 Task: Select the auto option in the terminal command failed.
Action: Mouse moved to (15, 500)
Screenshot: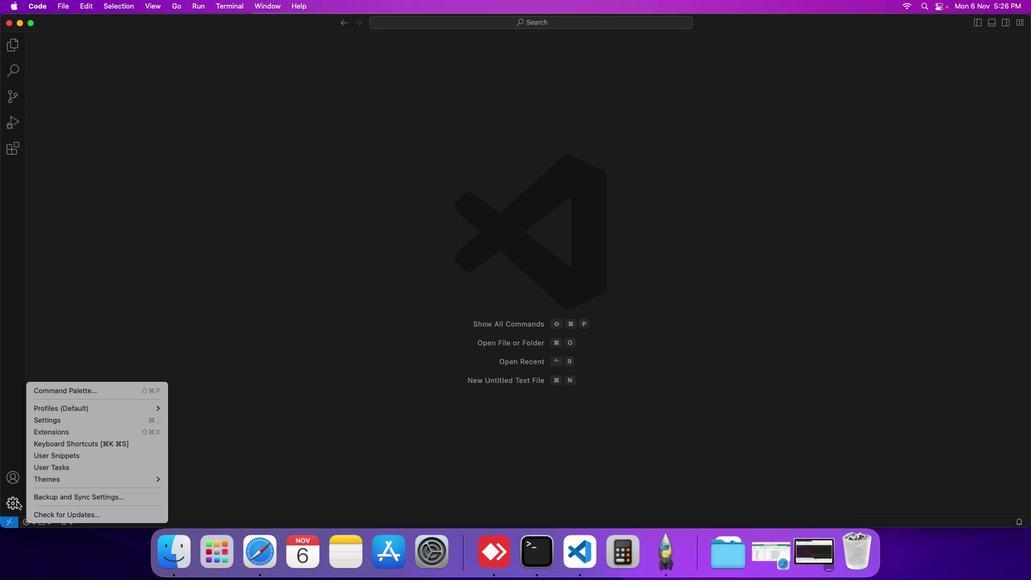 
Action: Mouse pressed left at (15, 500)
Screenshot: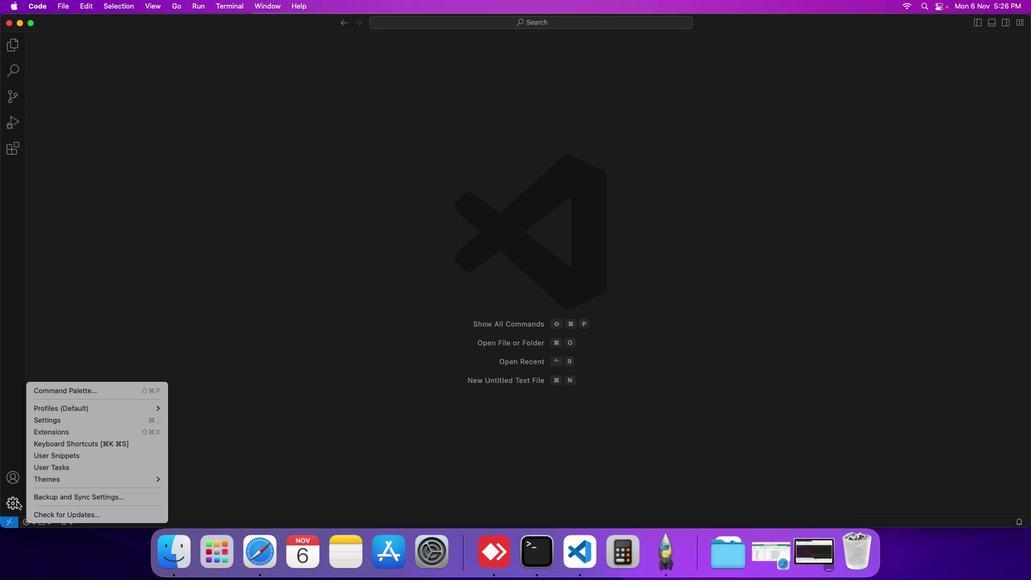 
Action: Mouse moved to (51, 420)
Screenshot: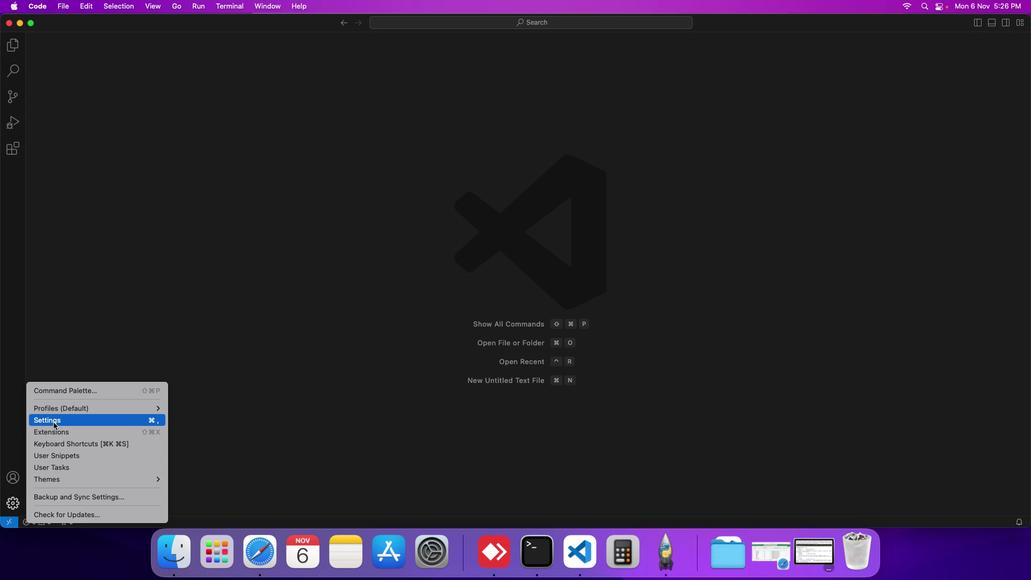 
Action: Mouse pressed left at (51, 420)
Screenshot: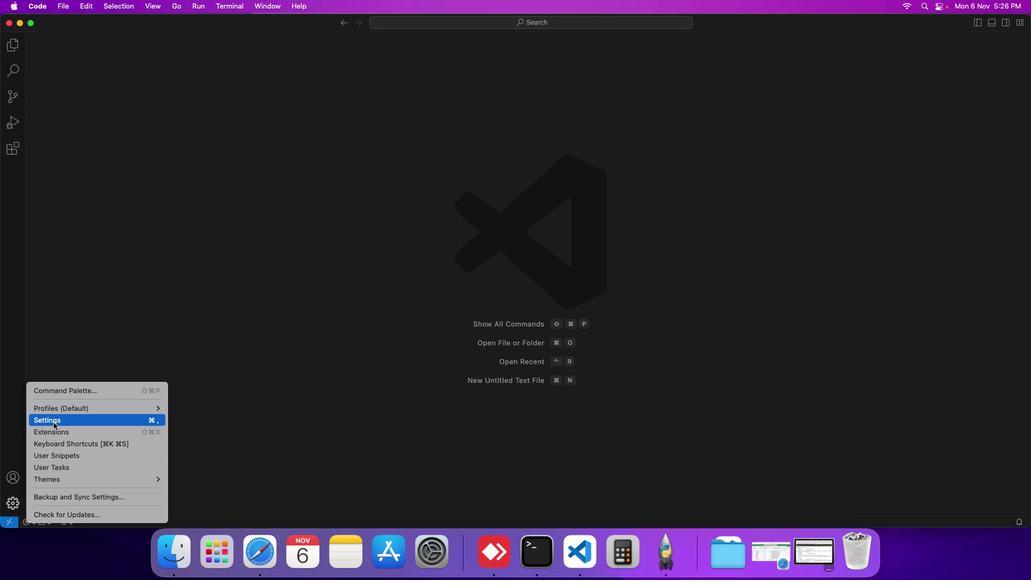 
Action: Mouse moved to (258, 152)
Screenshot: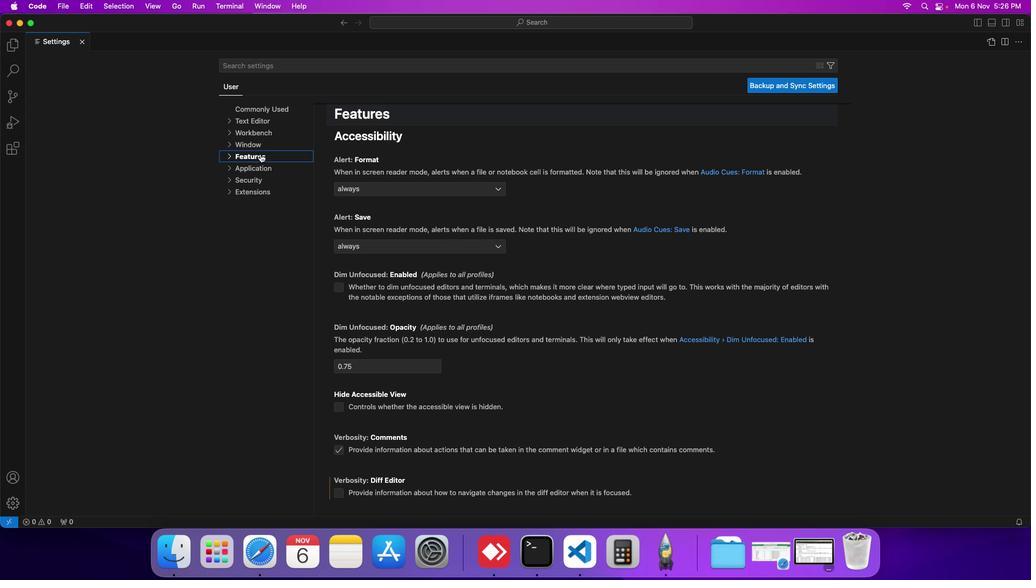 
Action: Mouse pressed left at (258, 152)
Screenshot: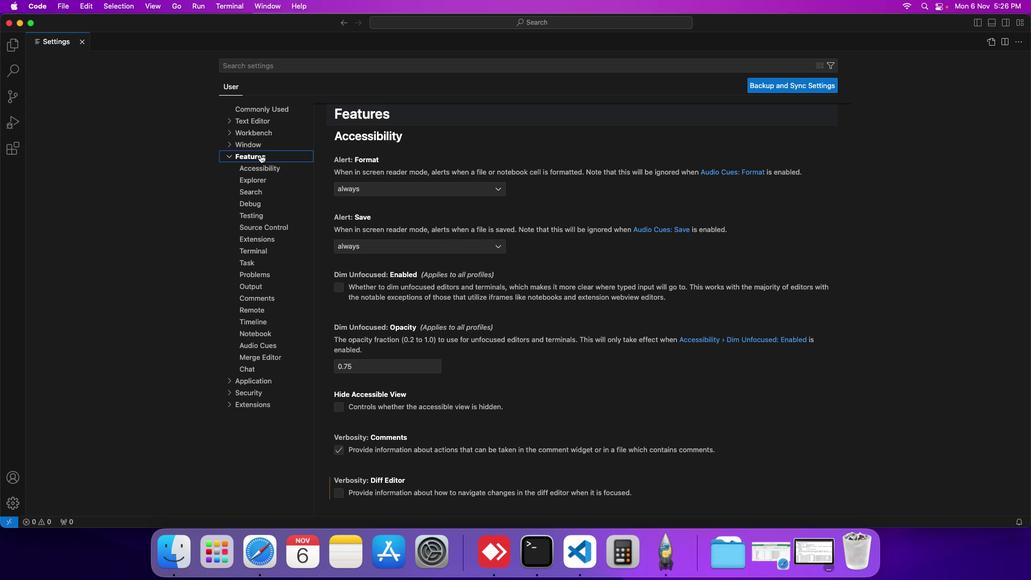 
Action: Mouse moved to (256, 342)
Screenshot: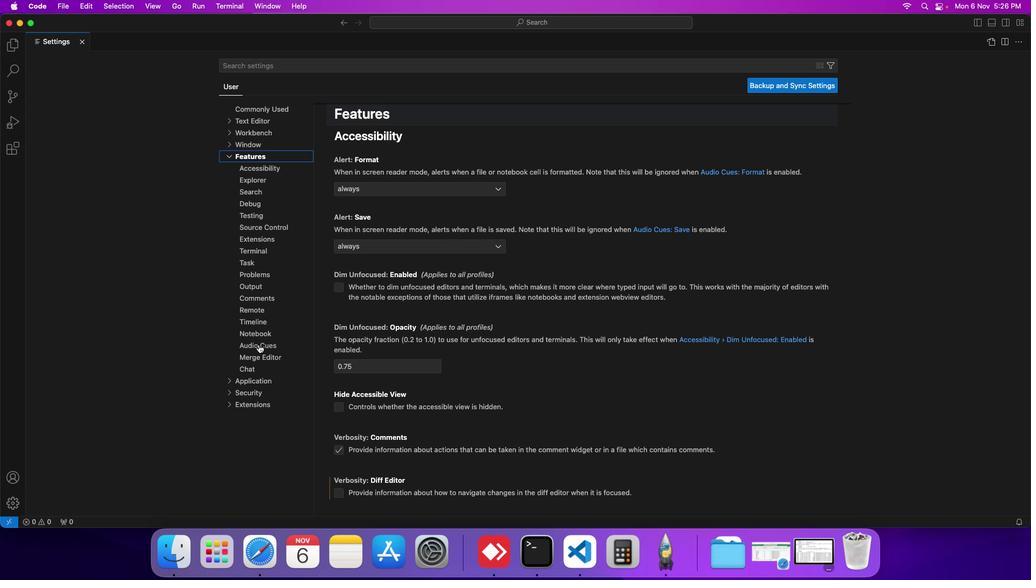 
Action: Mouse pressed left at (256, 342)
Screenshot: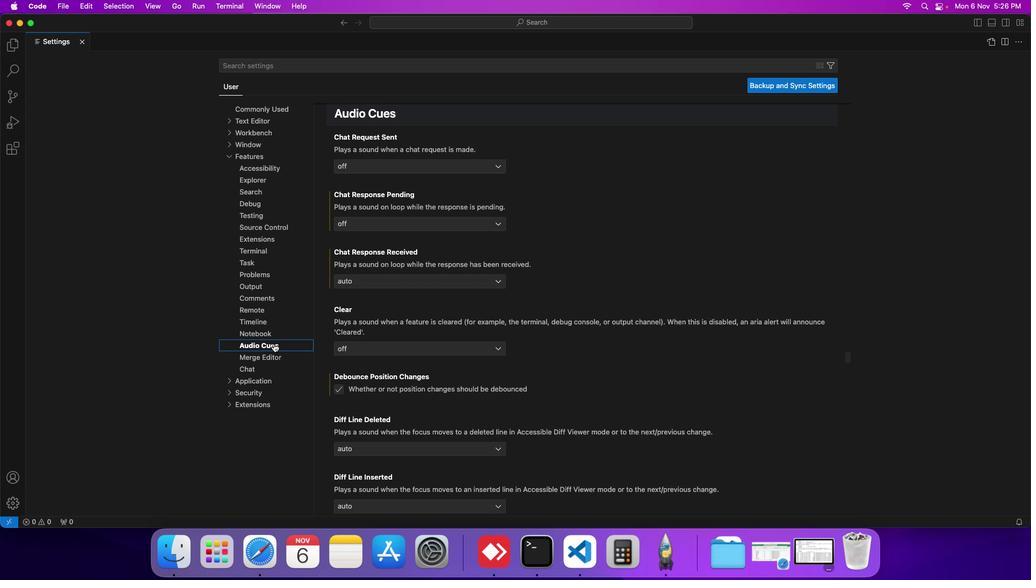 
Action: Mouse moved to (427, 354)
Screenshot: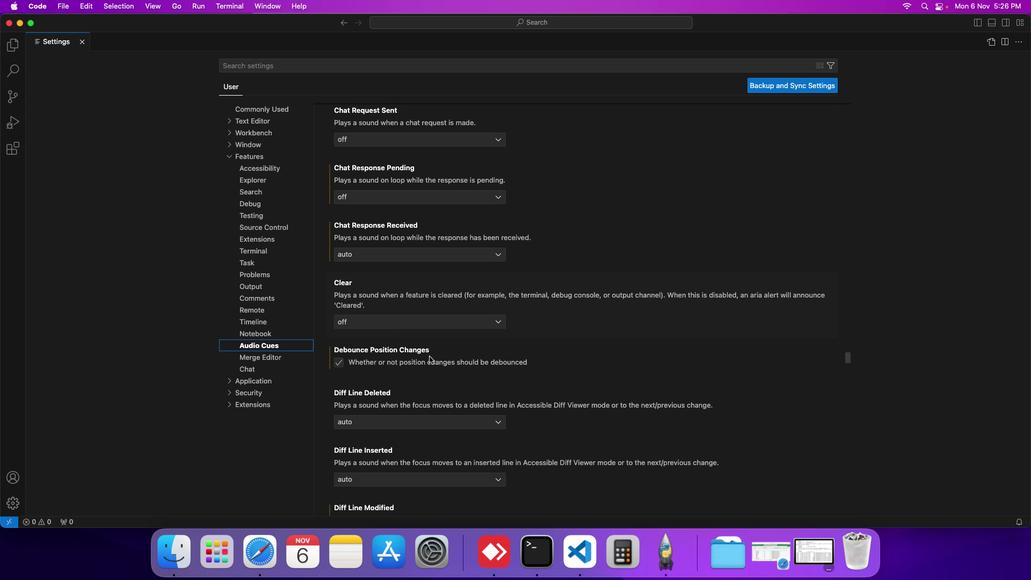 
Action: Mouse scrolled (427, 354) with delta (-1, -2)
Screenshot: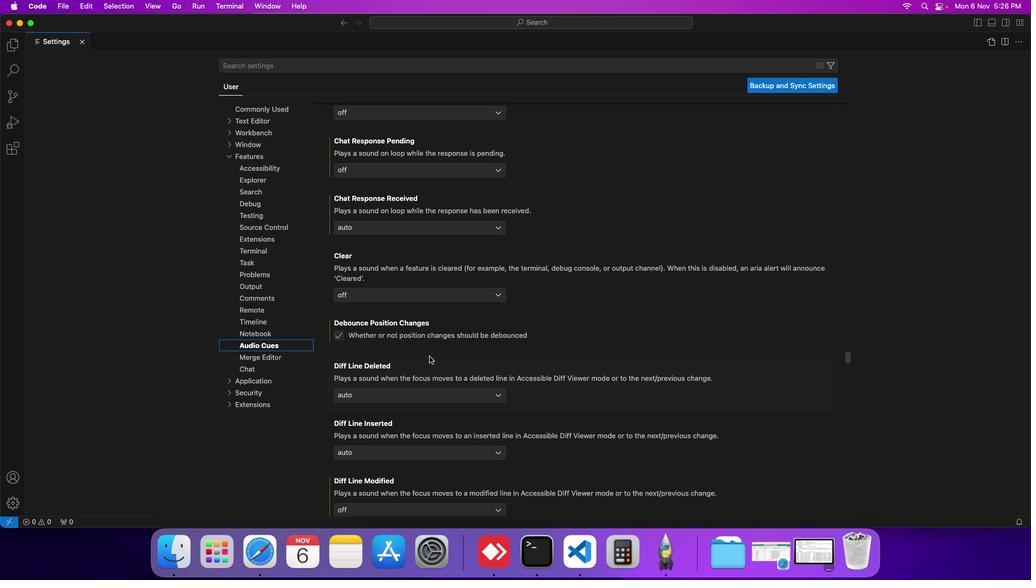 
Action: Mouse scrolled (427, 354) with delta (-1, -2)
Screenshot: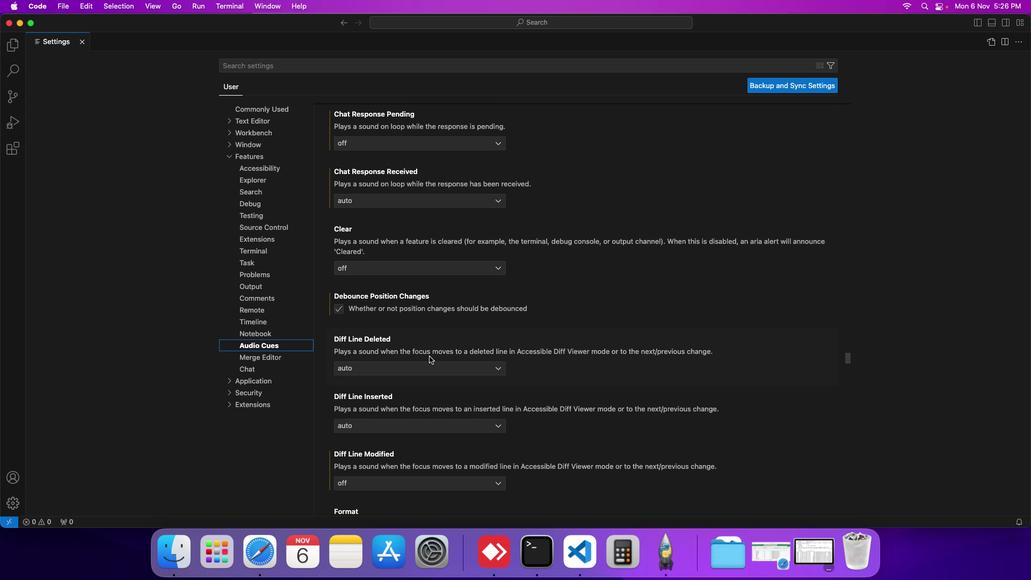 
Action: Mouse scrolled (427, 354) with delta (-1, -2)
Screenshot: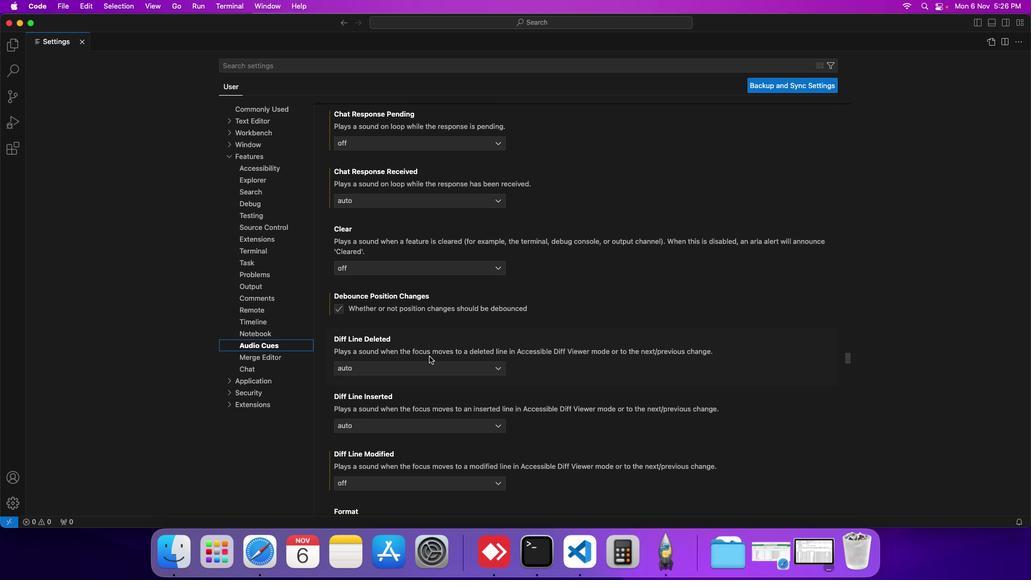 
Action: Mouse scrolled (427, 354) with delta (-1, -2)
Screenshot: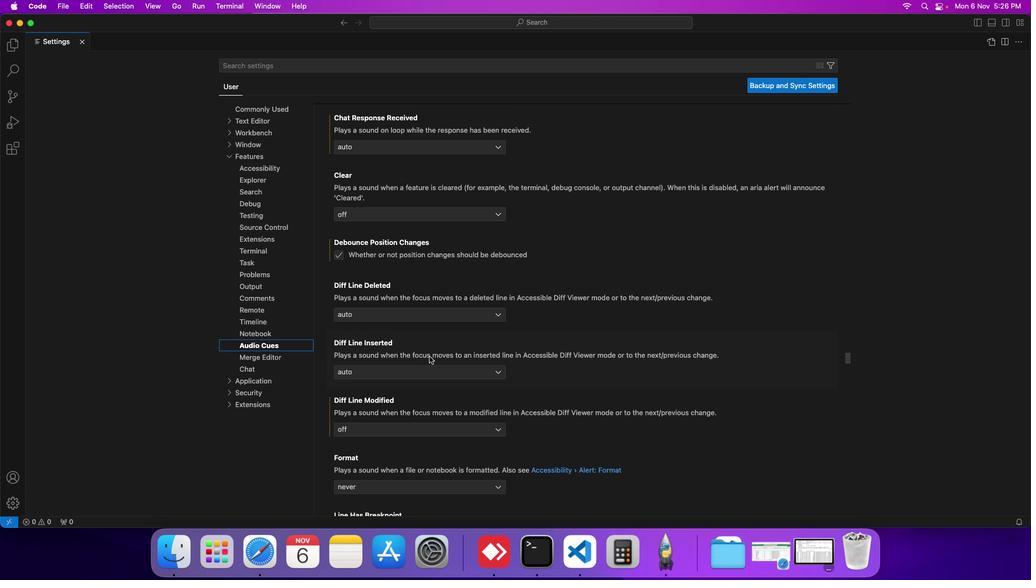
Action: Mouse scrolled (427, 354) with delta (-1, -2)
Screenshot: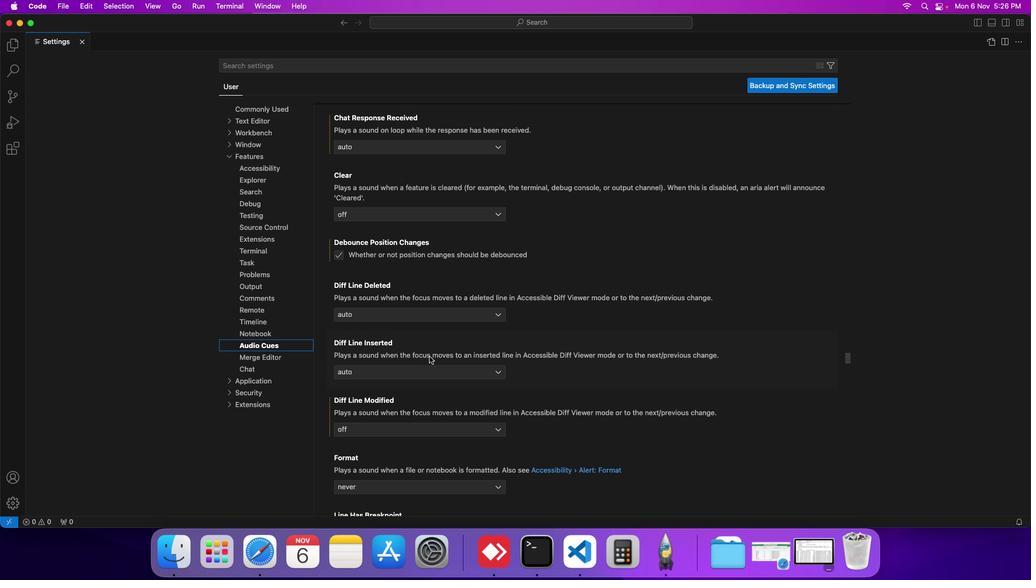 
Action: Mouse scrolled (427, 354) with delta (-1, -2)
Screenshot: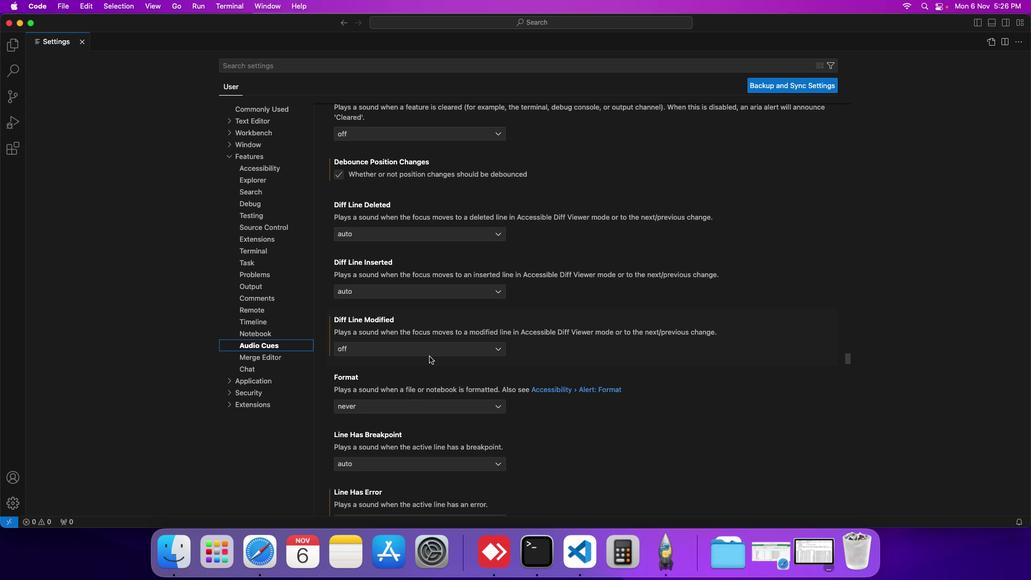 
Action: Mouse scrolled (427, 354) with delta (-1, -2)
Screenshot: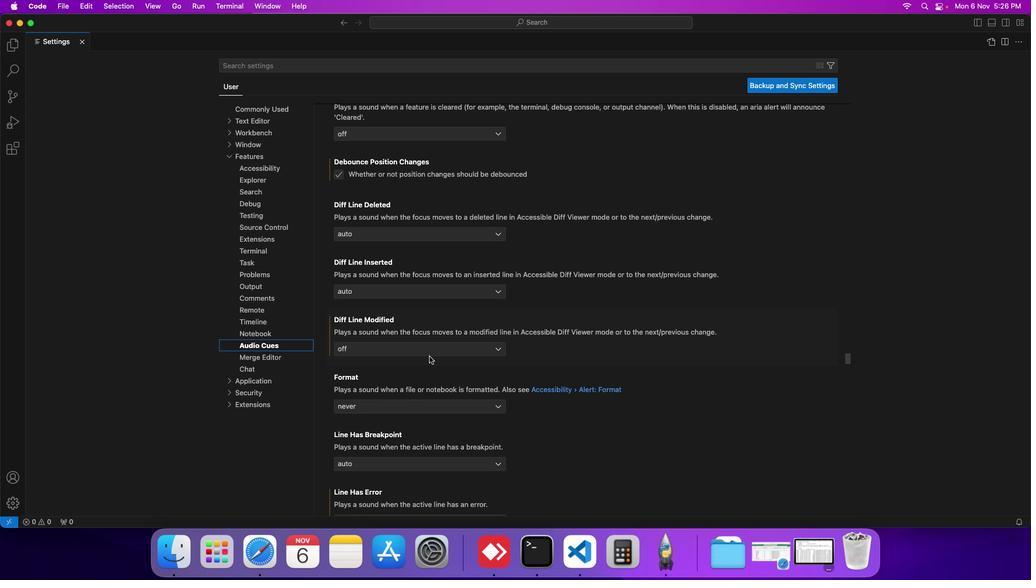 
Action: Mouse scrolled (427, 354) with delta (-1, -2)
Screenshot: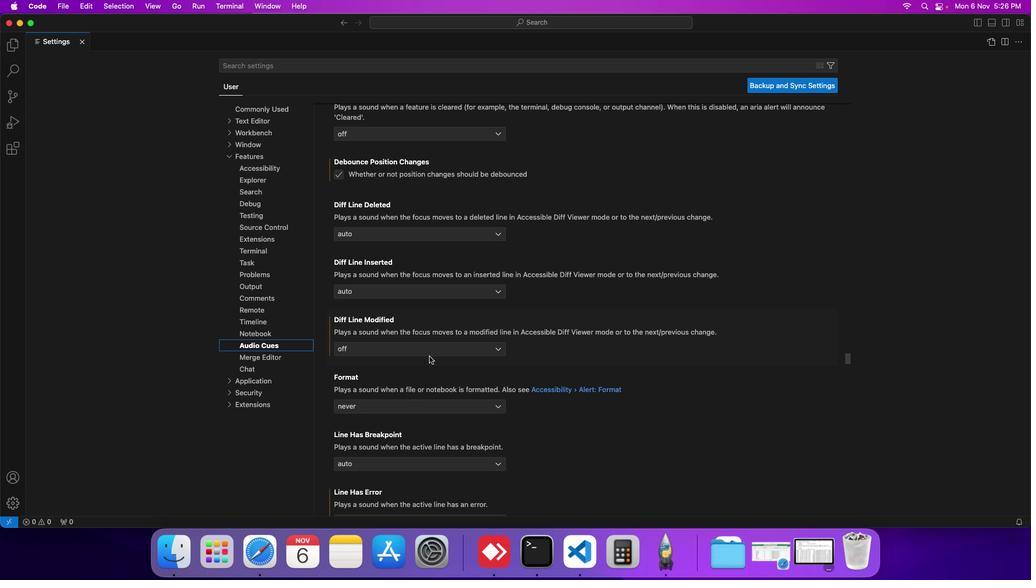 
Action: Mouse scrolled (427, 354) with delta (-1, -2)
Screenshot: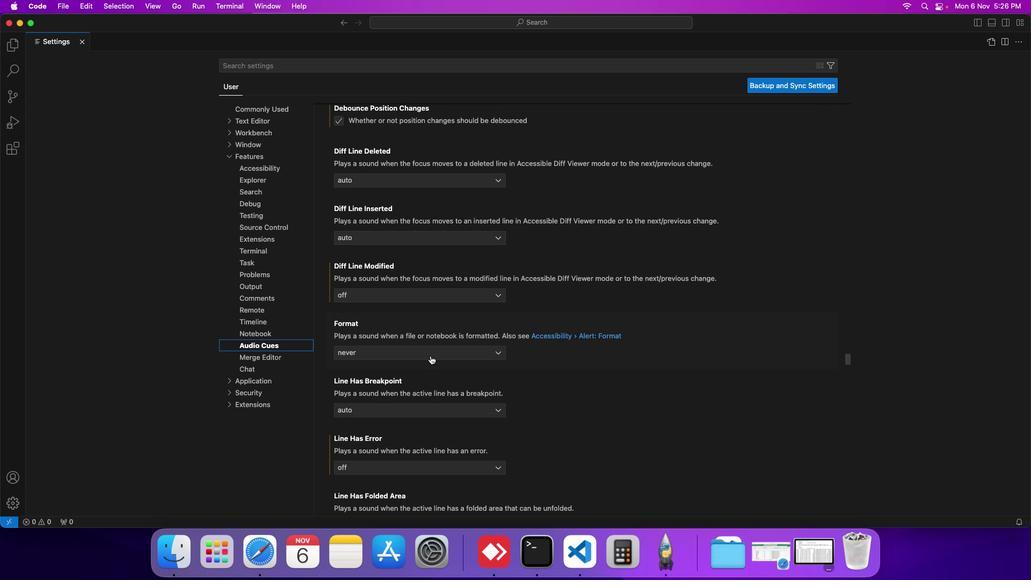 
Action: Mouse scrolled (427, 354) with delta (-1, -2)
Screenshot: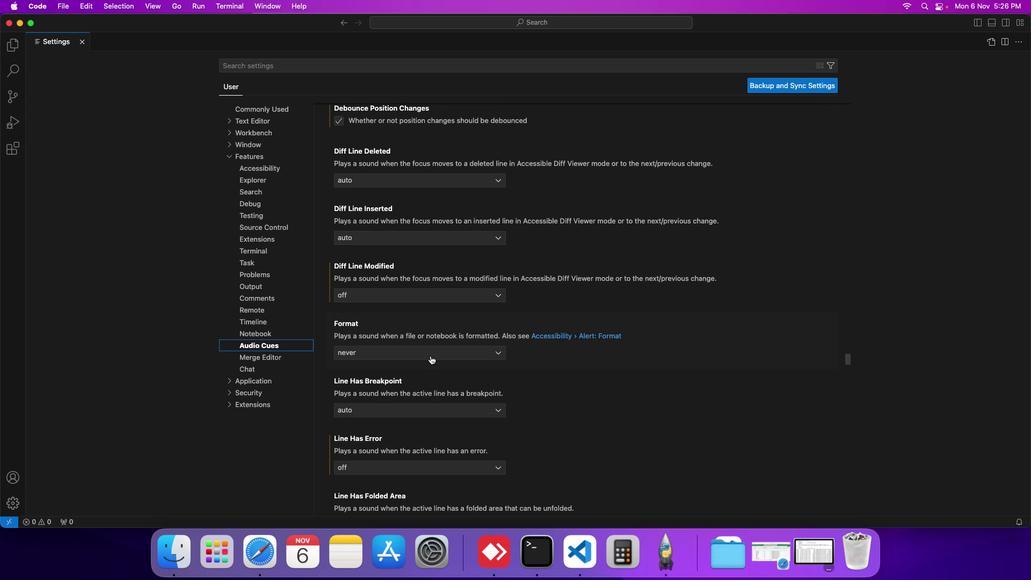 
Action: Mouse moved to (428, 354)
Screenshot: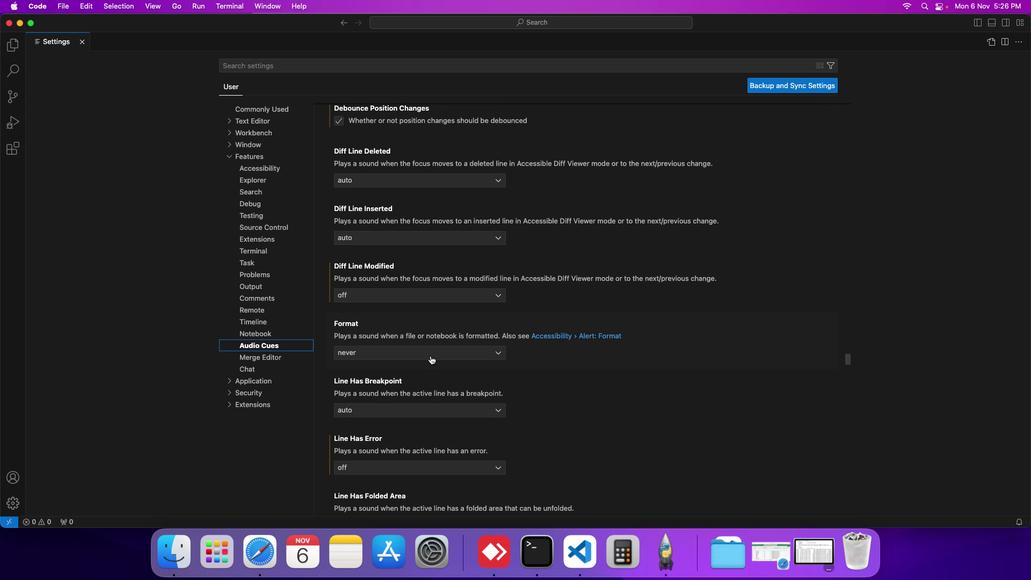 
Action: Mouse scrolled (428, 354) with delta (-1, -2)
Screenshot: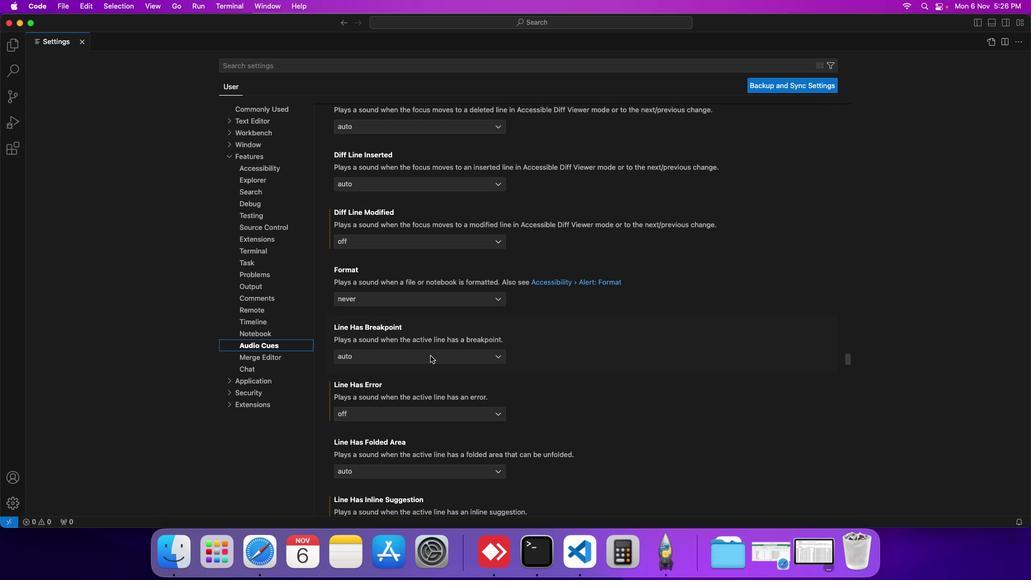 
Action: Mouse scrolled (428, 354) with delta (-1, -2)
Screenshot: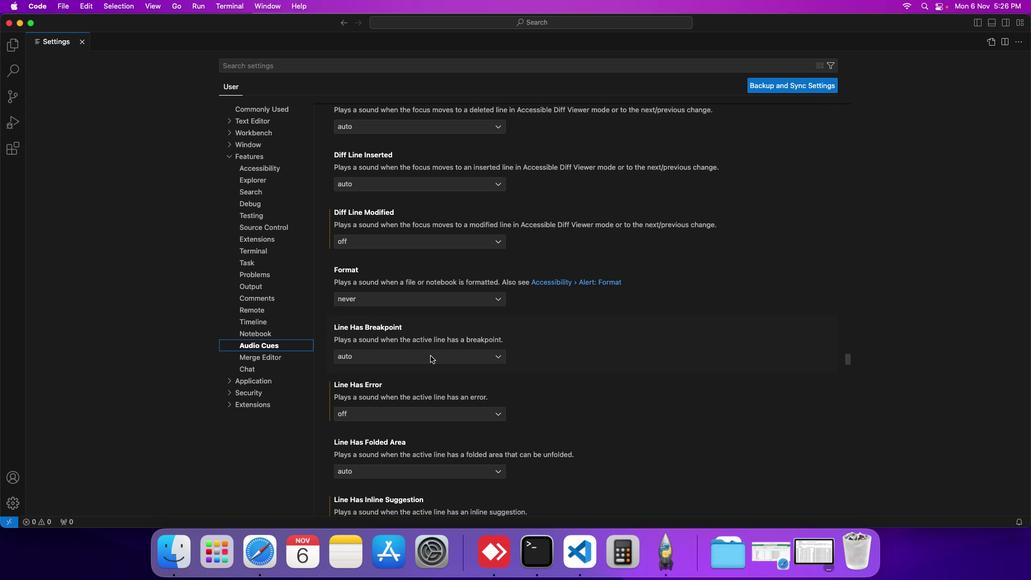 
Action: Mouse scrolled (428, 354) with delta (-1, -2)
Screenshot: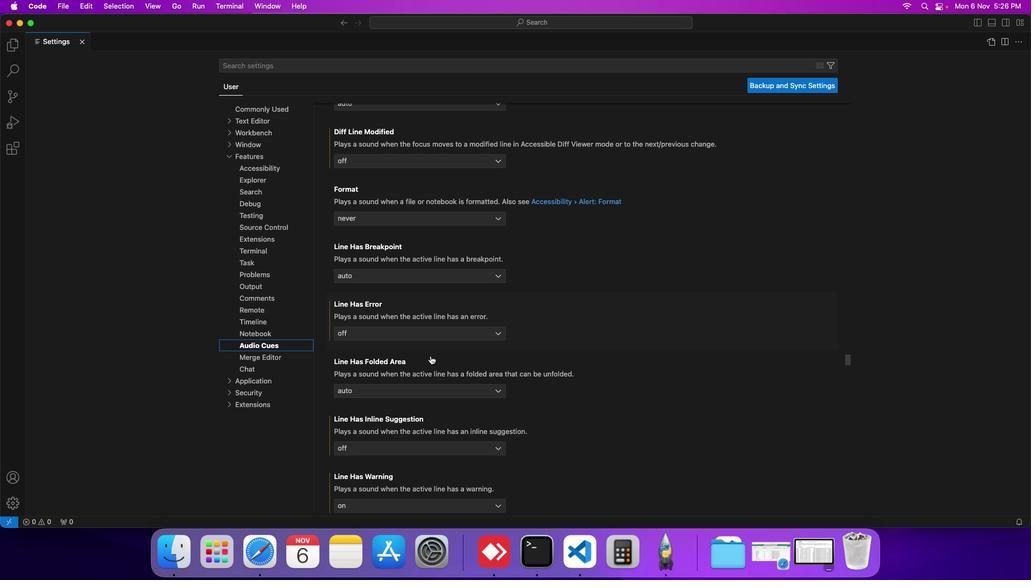 
Action: Mouse scrolled (428, 354) with delta (-1, -2)
Screenshot: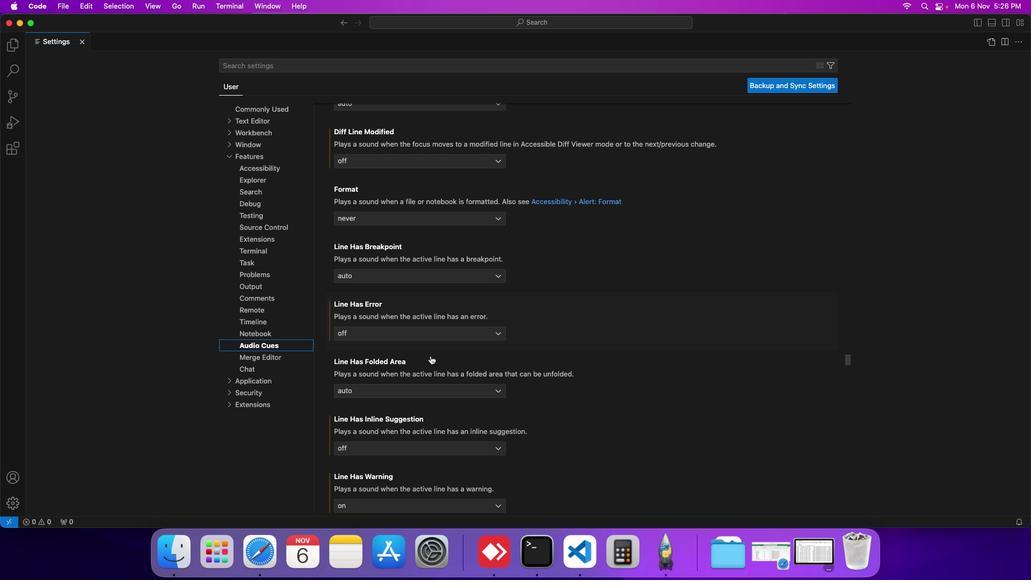 
Action: Mouse scrolled (428, 354) with delta (-1, -2)
Screenshot: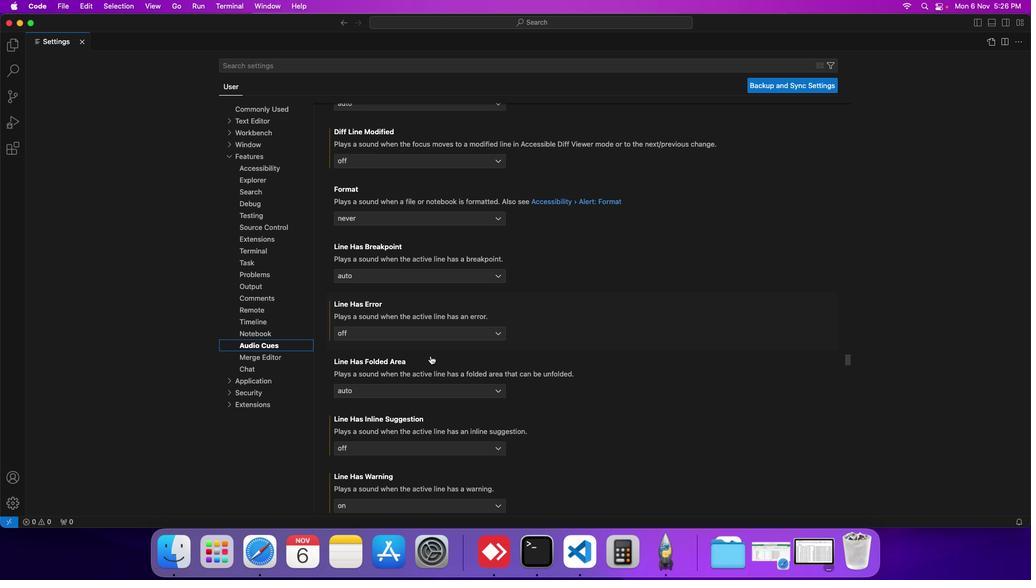 
Action: Mouse scrolled (428, 354) with delta (-1, -2)
Screenshot: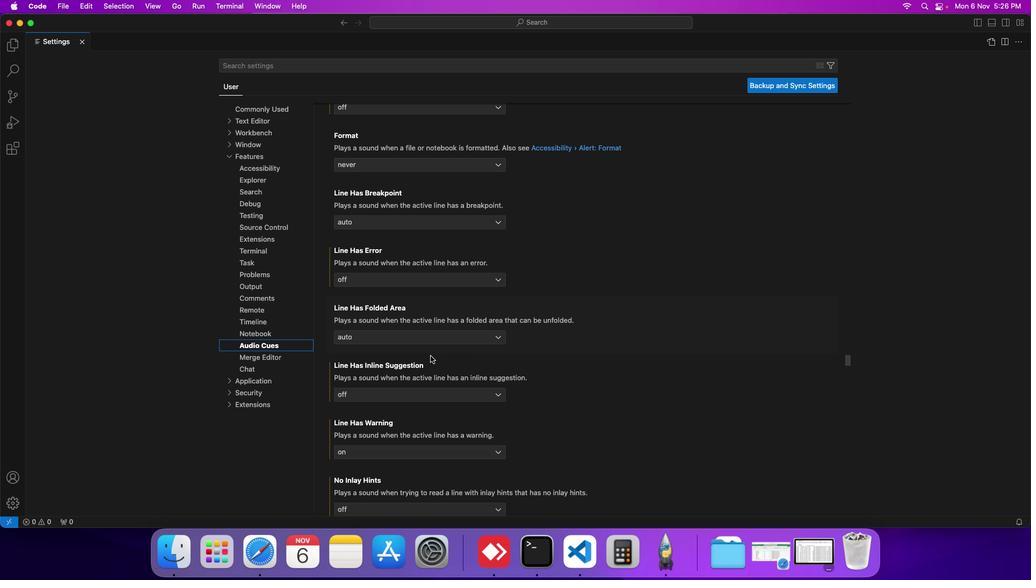 
Action: Mouse scrolled (428, 354) with delta (-1, -2)
Screenshot: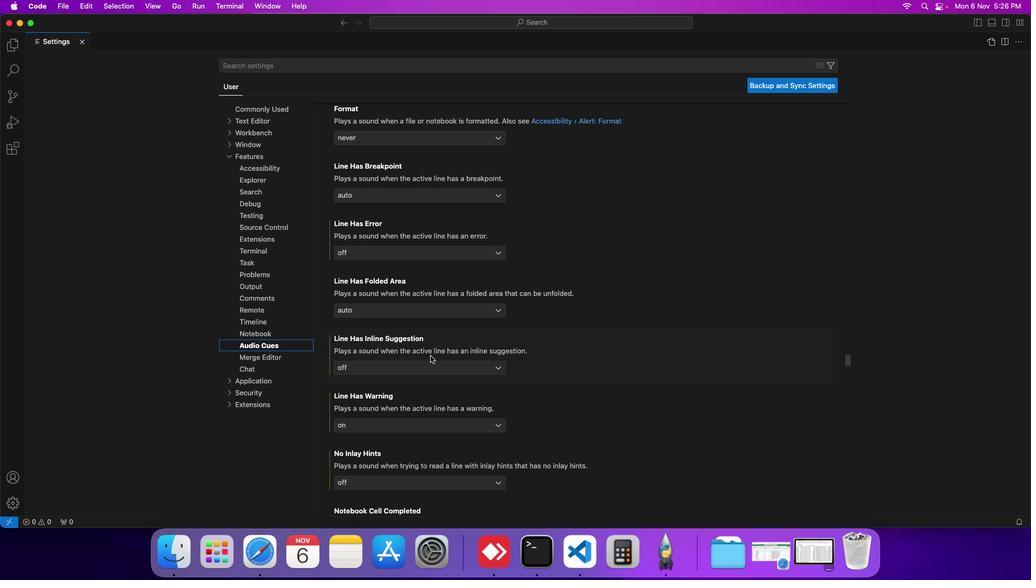 
Action: Mouse scrolled (428, 354) with delta (-1, -2)
Screenshot: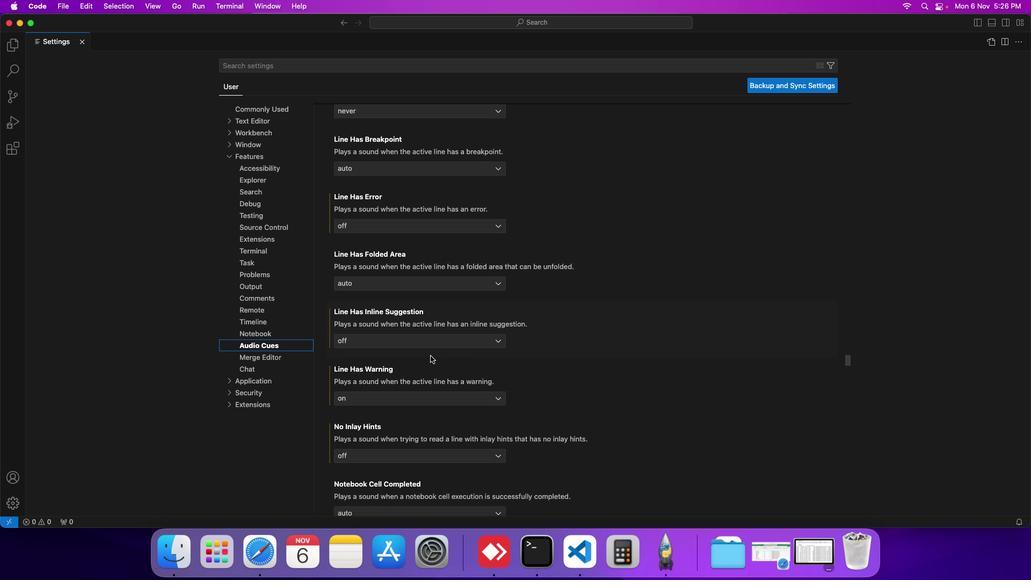 
Action: Mouse scrolled (428, 354) with delta (-1, -2)
Screenshot: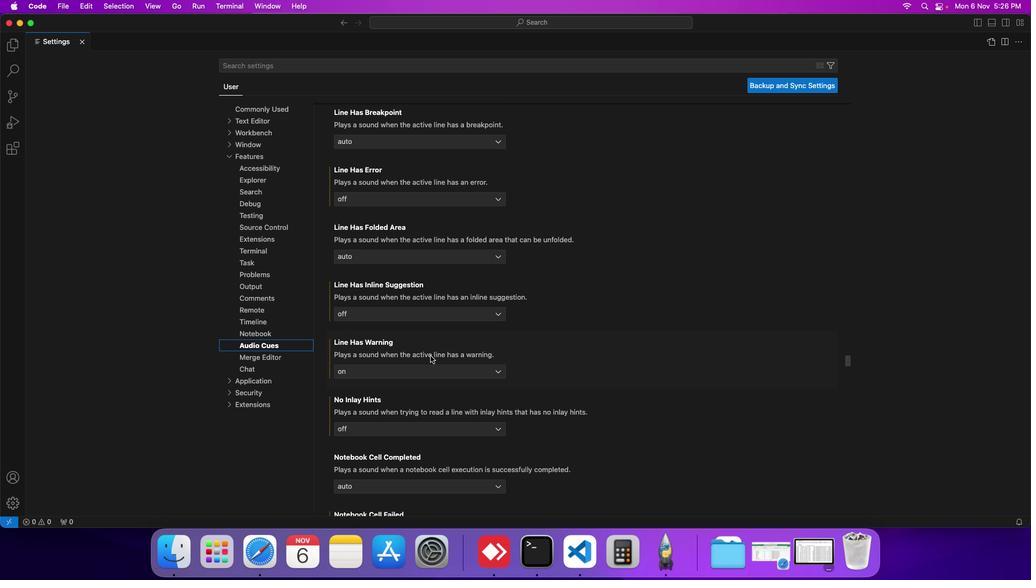 
Action: Mouse scrolled (428, 354) with delta (-1, -2)
Screenshot: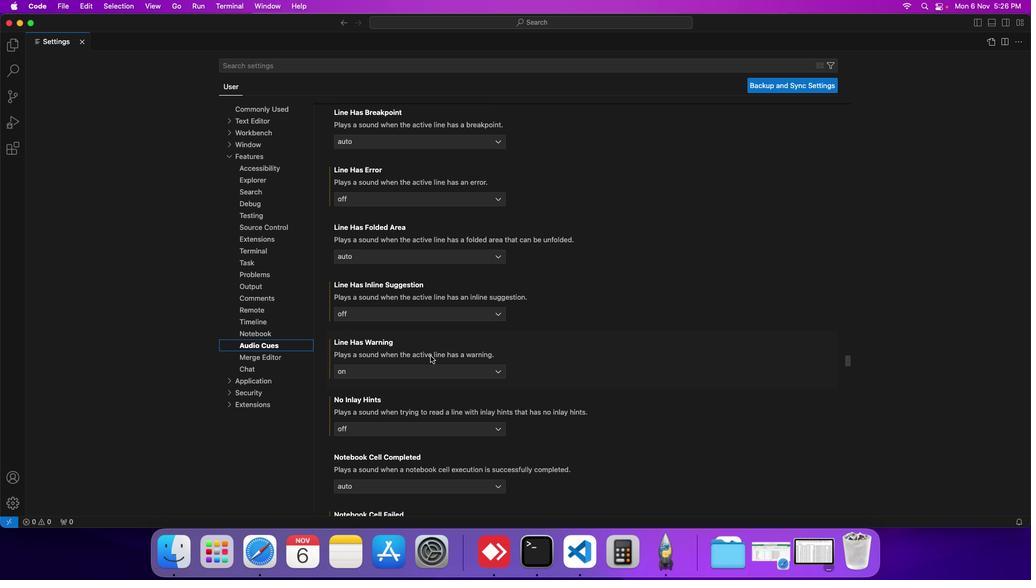 
Action: Mouse scrolled (428, 354) with delta (-1, -2)
Screenshot: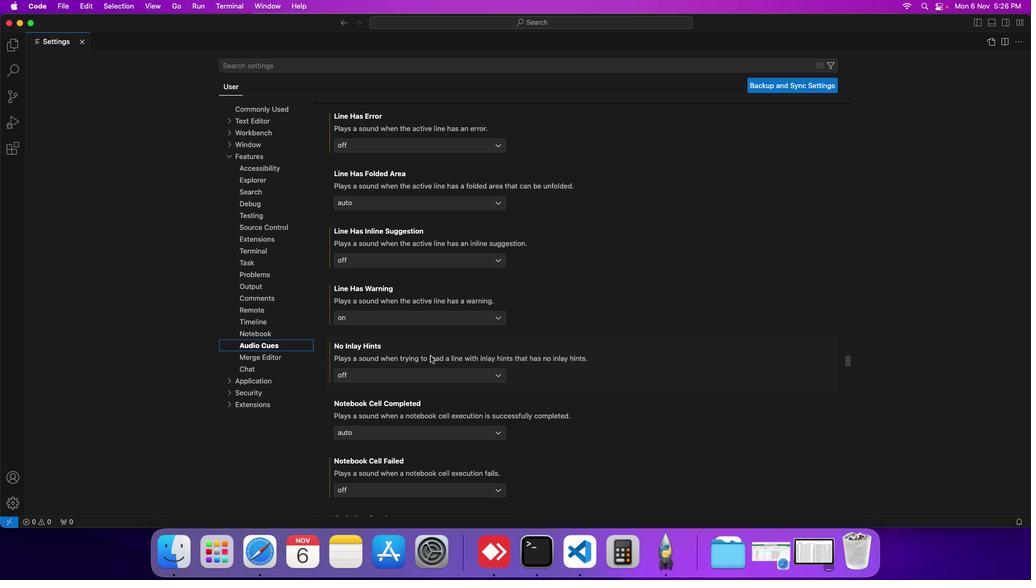 
Action: Mouse scrolled (428, 354) with delta (-1, -2)
Screenshot: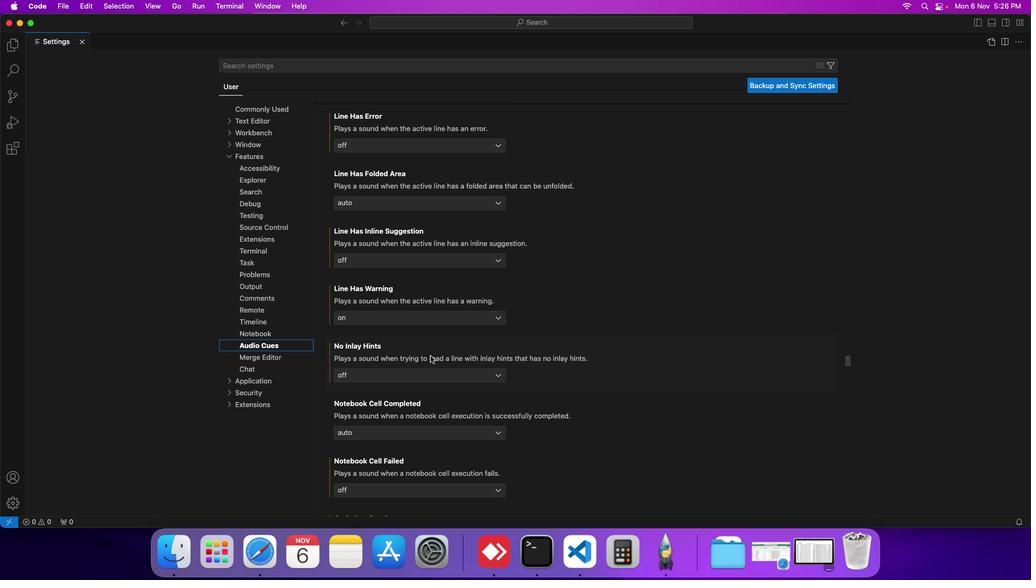 
Action: Mouse scrolled (428, 354) with delta (-1, -2)
Screenshot: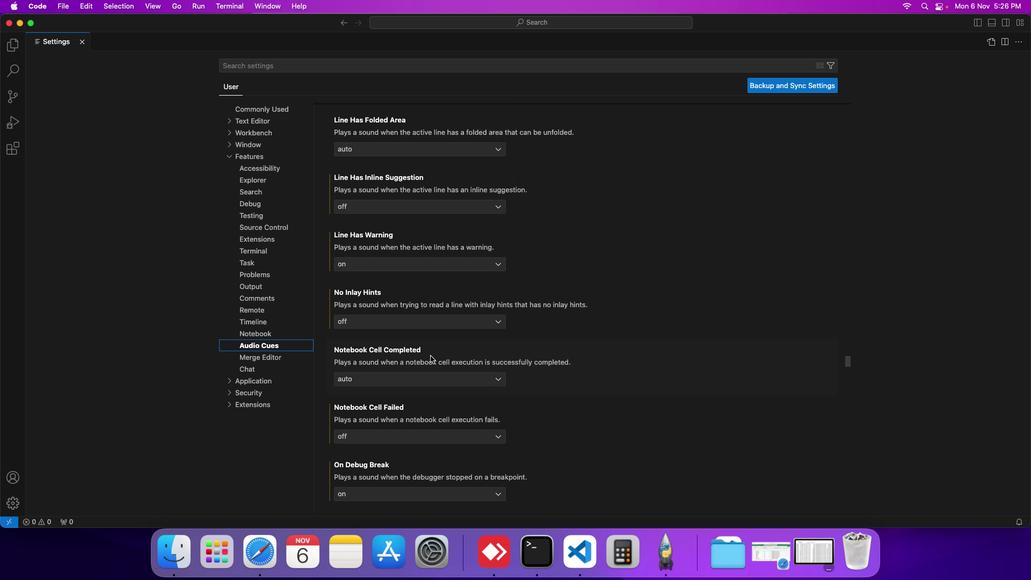 
Action: Mouse scrolled (428, 354) with delta (-1, -2)
Screenshot: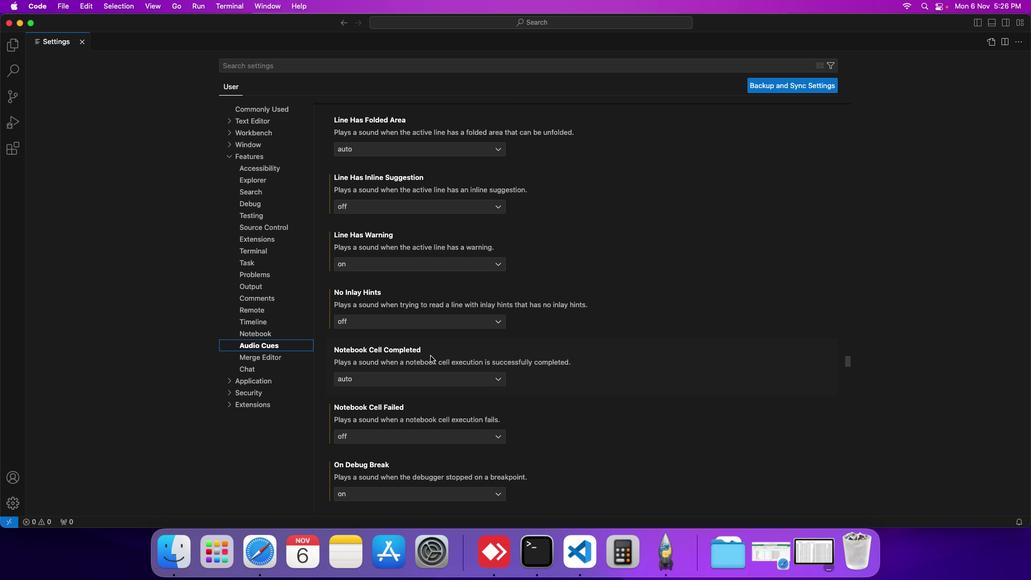 
Action: Mouse scrolled (428, 354) with delta (-1, -2)
Screenshot: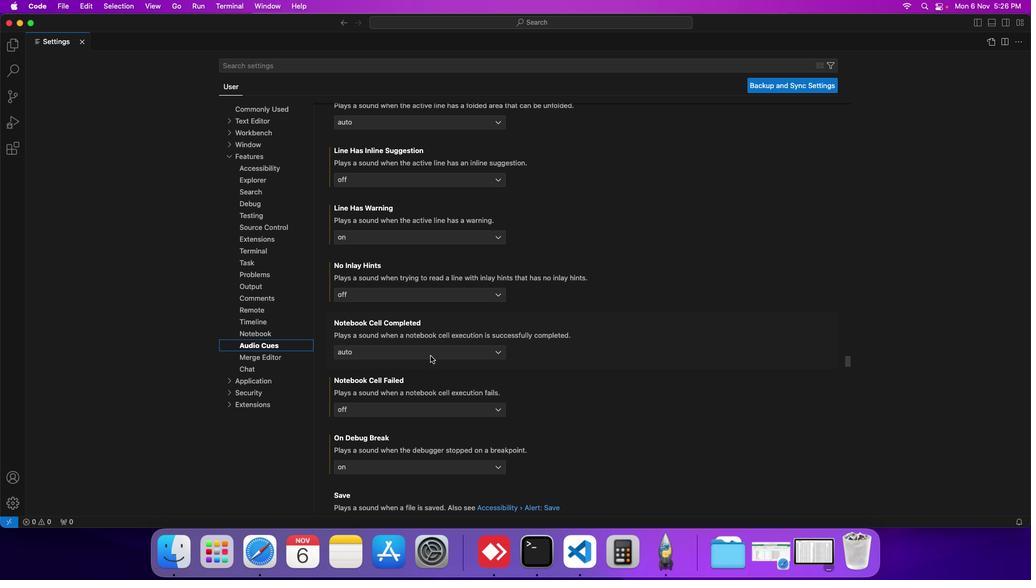 
Action: Mouse scrolled (428, 354) with delta (-1, -2)
Screenshot: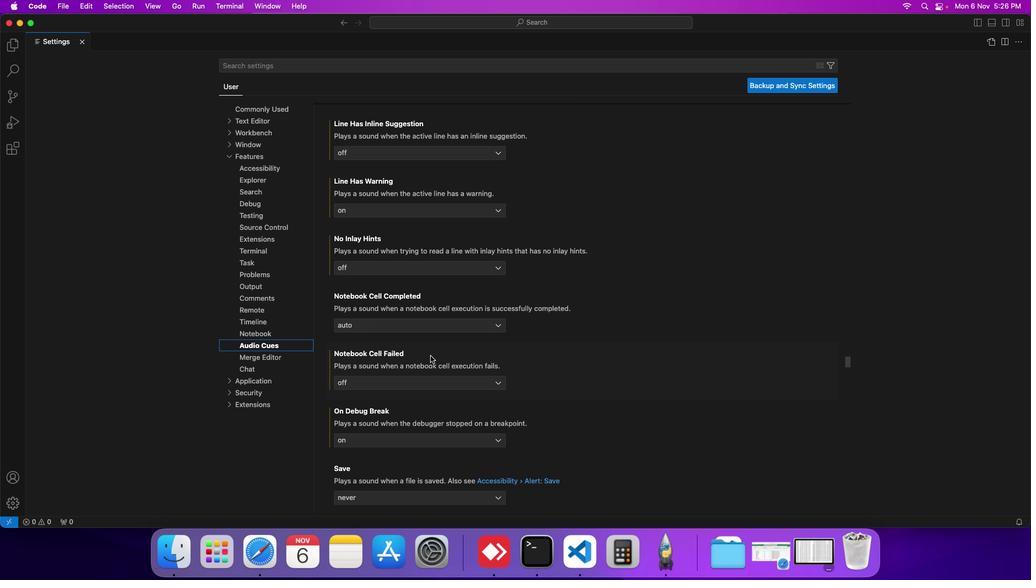 
Action: Mouse scrolled (428, 354) with delta (-1, -2)
Screenshot: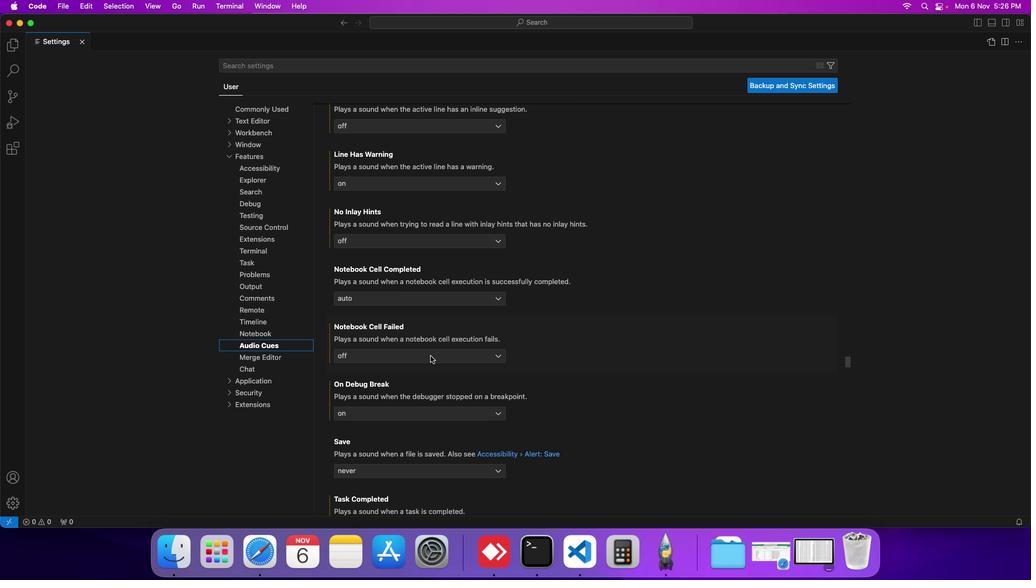 
Action: Mouse scrolled (428, 354) with delta (-1, -2)
Screenshot: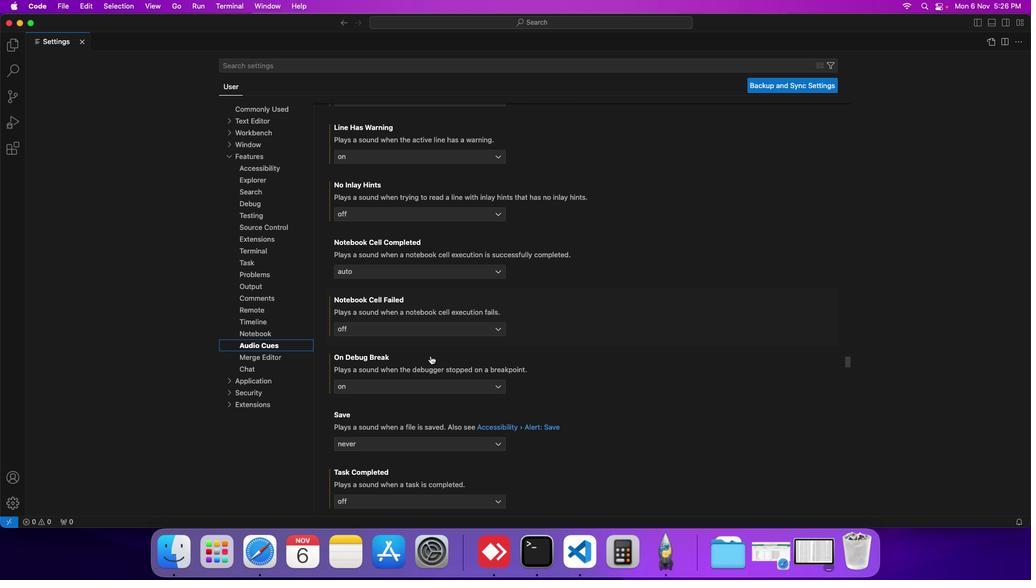 
Action: Mouse scrolled (428, 354) with delta (-1, -2)
Screenshot: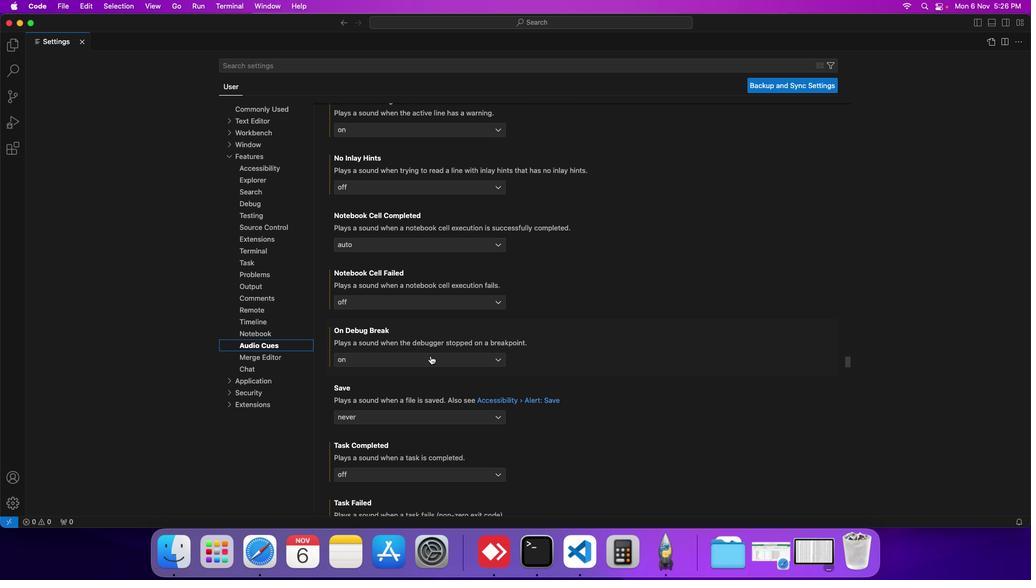
Action: Mouse scrolled (428, 354) with delta (-1, -2)
Screenshot: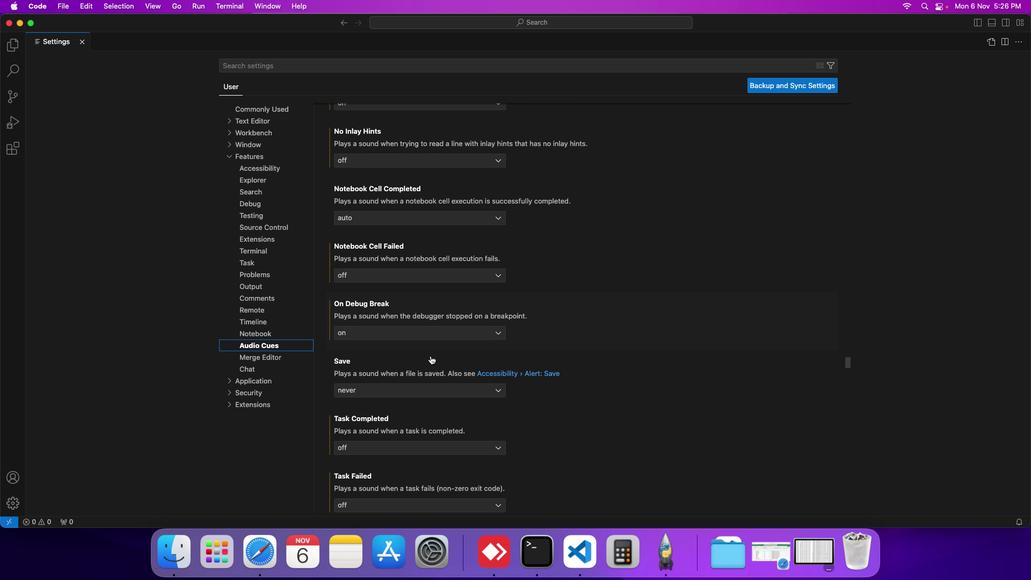
Action: Mouse scrolled (428, 354) with delta (-1, -2)
Screenshot: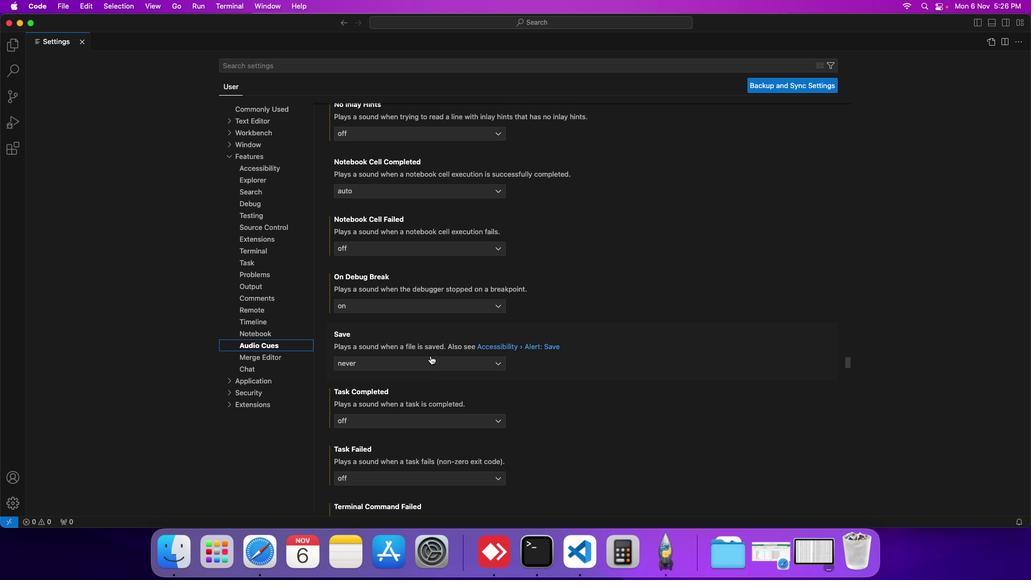 
Action: Mouse scrolled (428, 354) with delta (-1, -2)
Screenshot: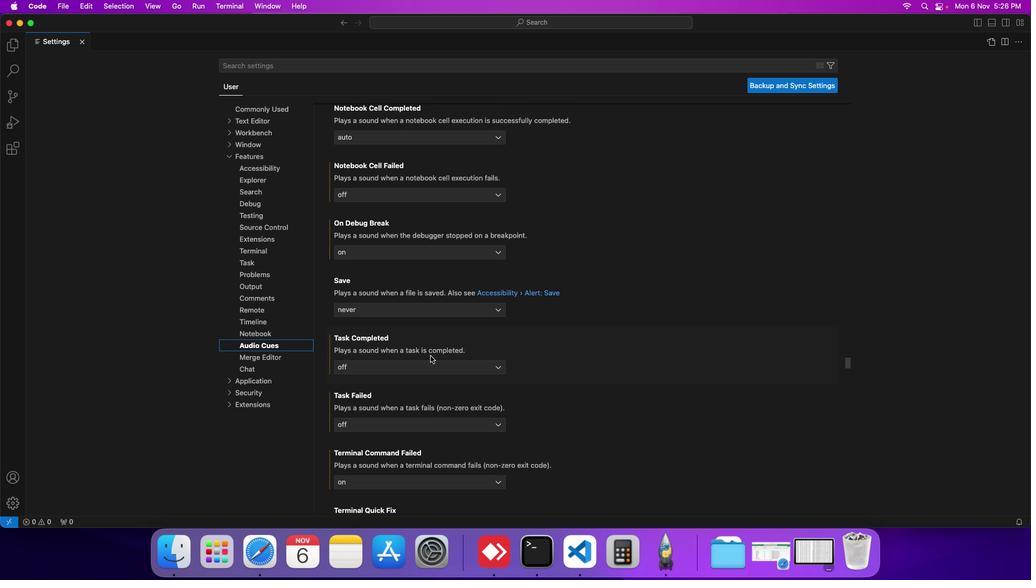 
Action: Mouse scrolled (428, 354) with delta (-1, -2)
Screenshot: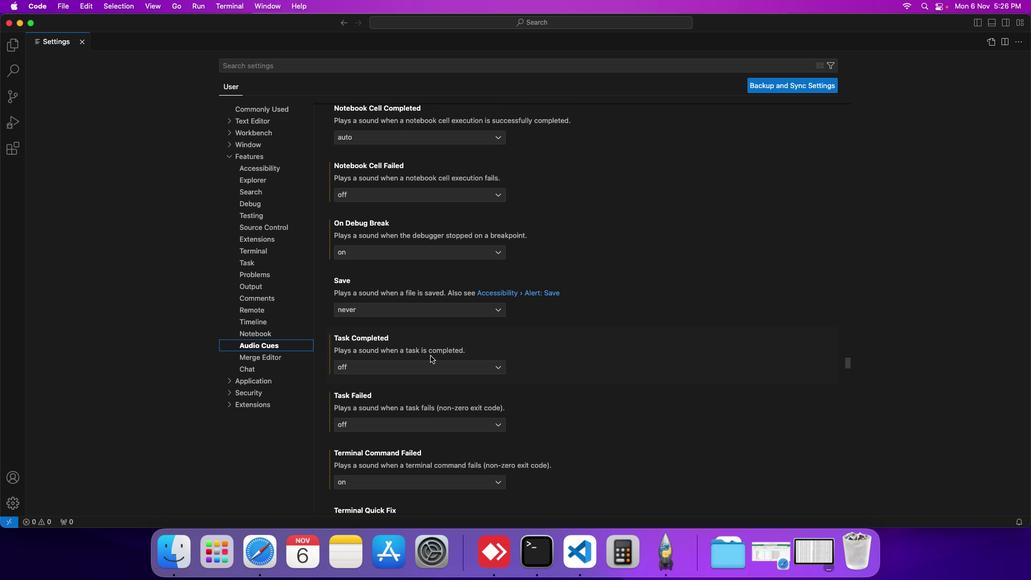 
Action: Mouse scrolled (428, 354) with delta (-1, -2)
Screenshot: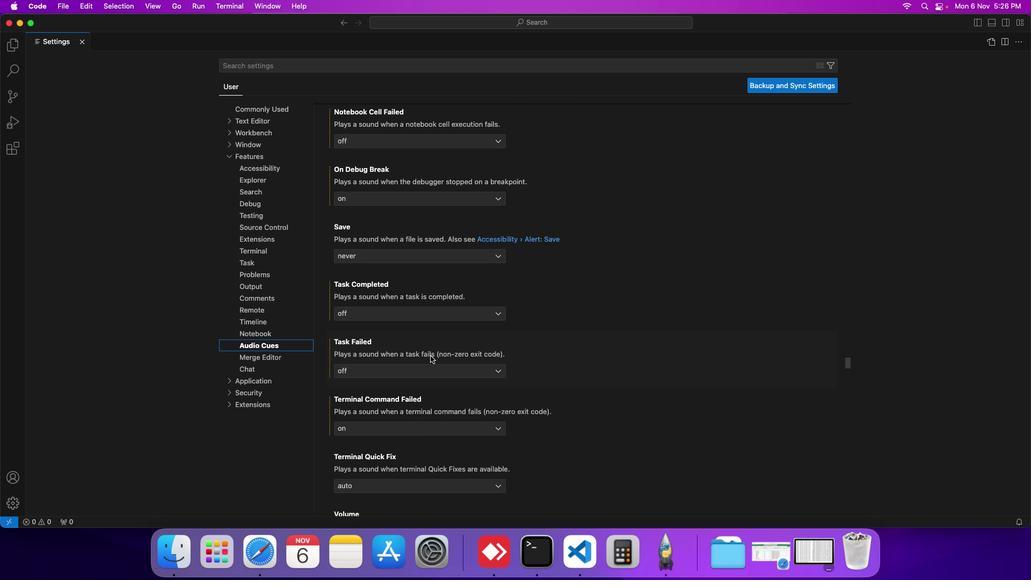 
Action: Mouse scrolled (428, 354) with delta (-1, -2)
Screenshot: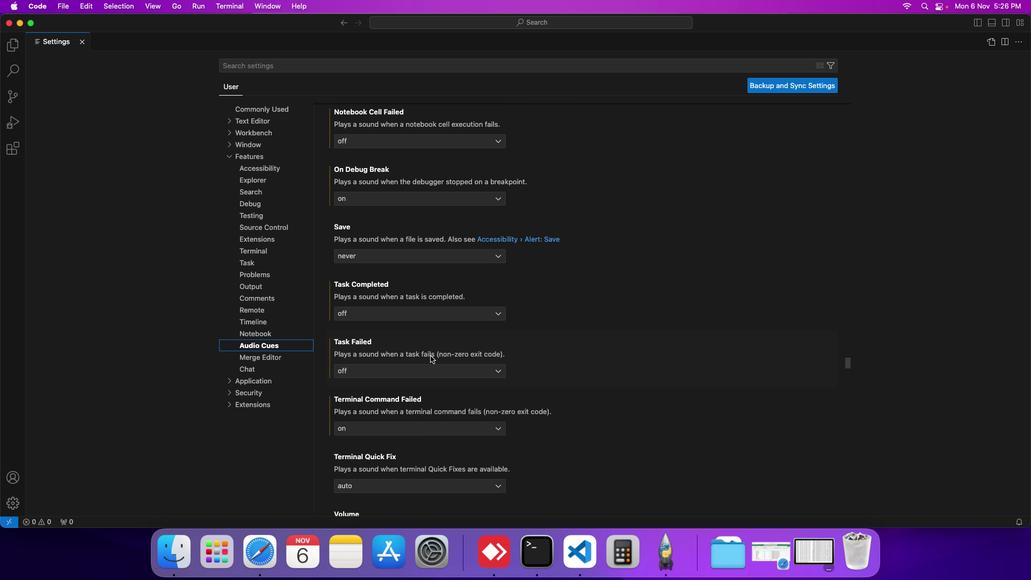 
Action: Mouse moved to (407, 424)
Screenshot: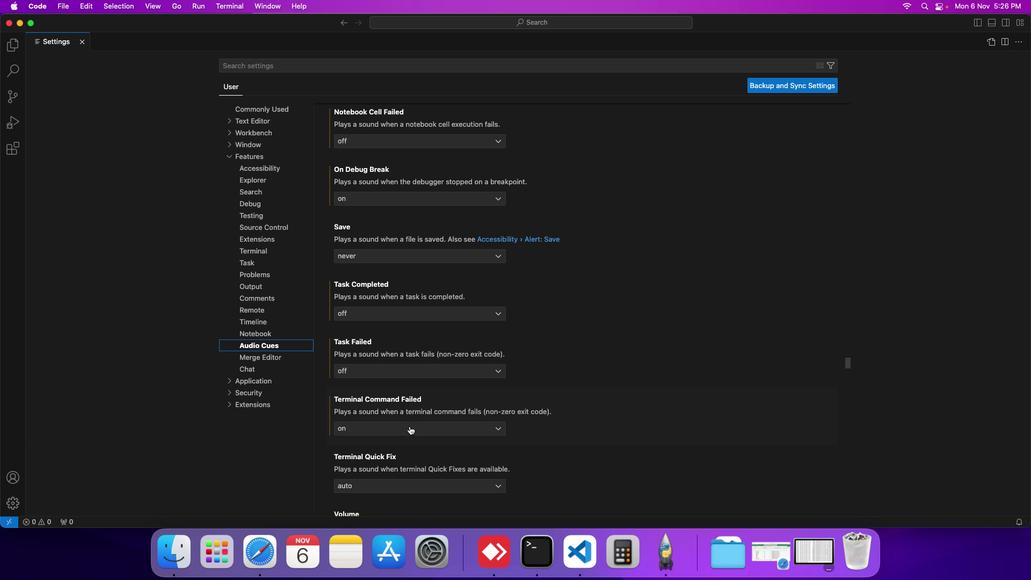 
Action: Mouse pressed left at (407, 424)
Screenshot: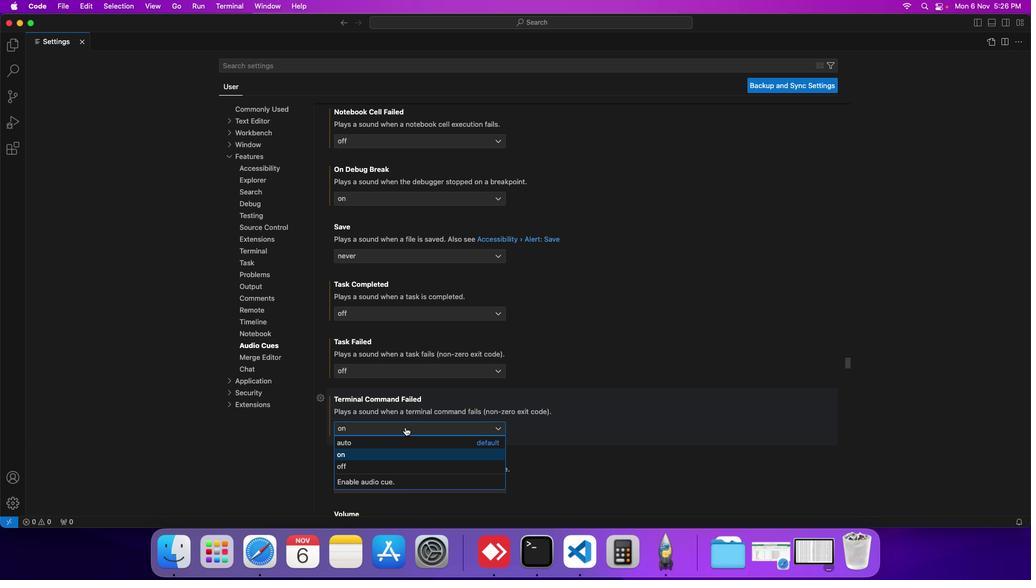 
Action: Mouse moved to (363, 440)
Screenshot: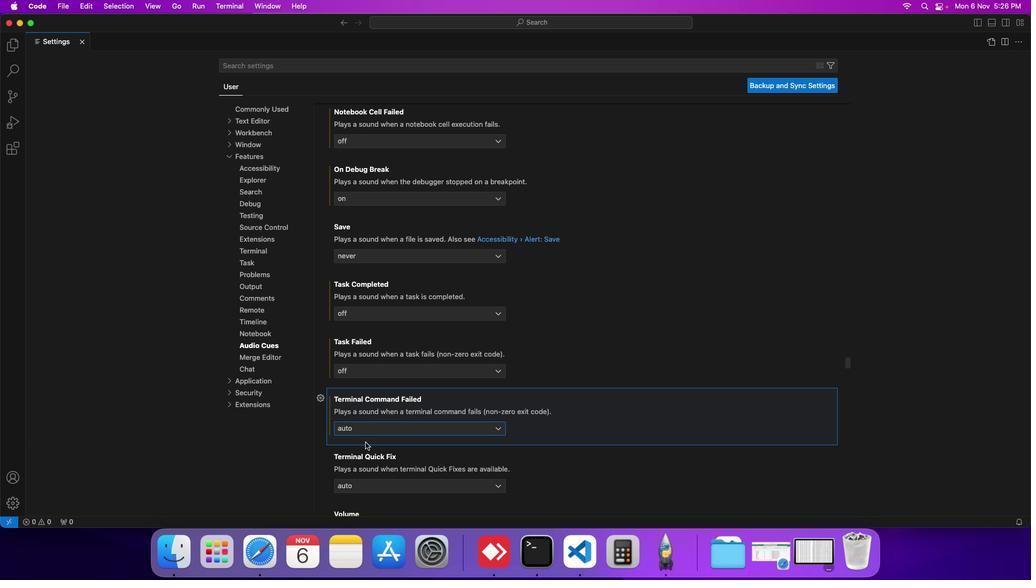 
Action: Mouse pressed left at (363, 440)
Screenshot: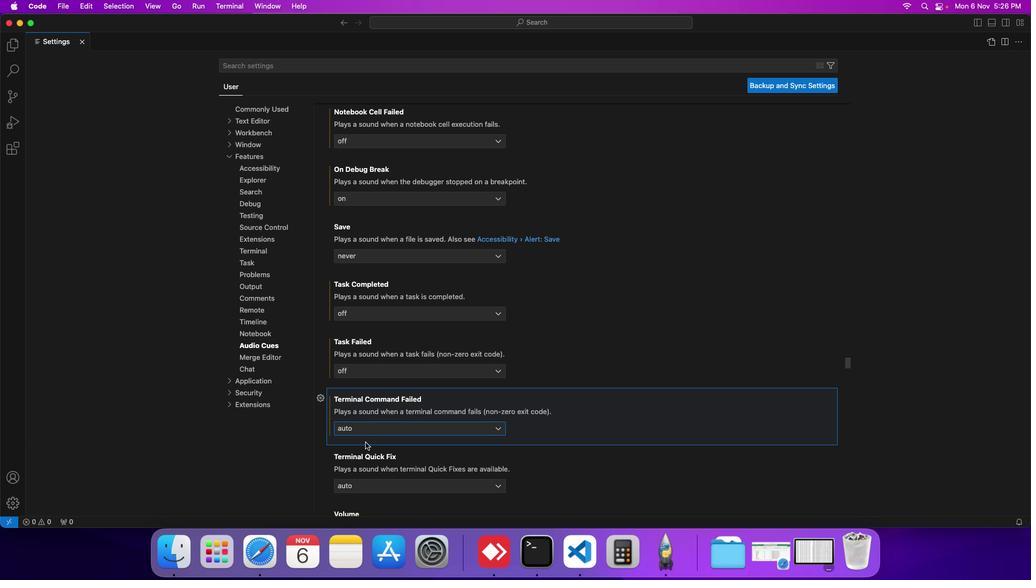 
Action: Mouse moved to (525, 378)
Screenshot: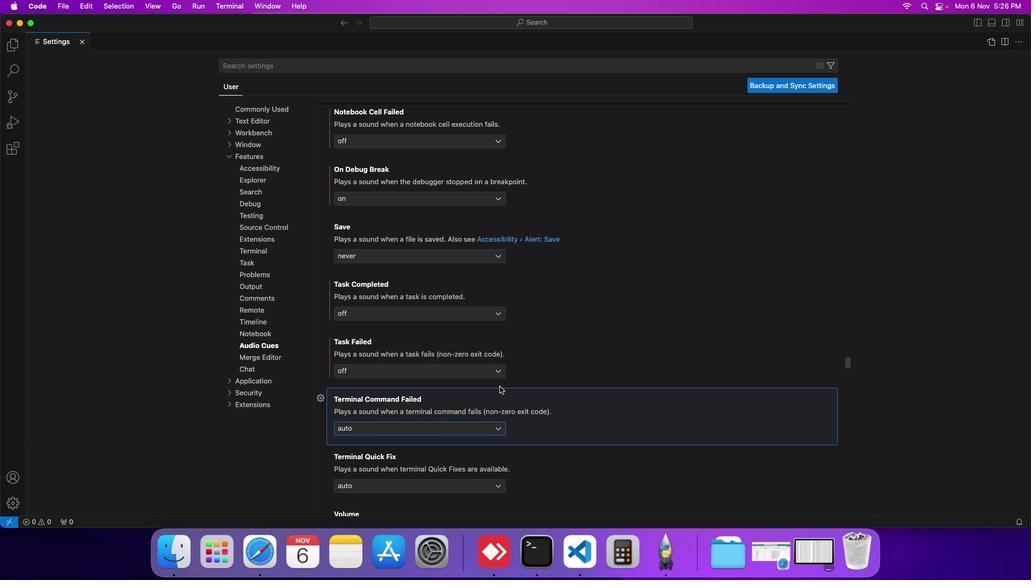 
